 Task: Zoom the sheet by 200%.
Action: Mouse moved to (120, 78)
Screenshot: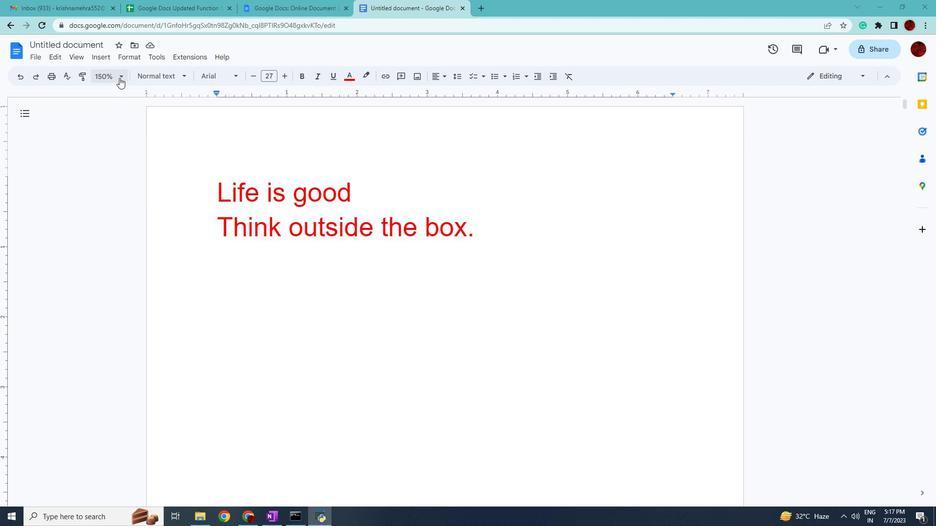 
Action: Mouse pressed left at (120, 78)
Screenshot: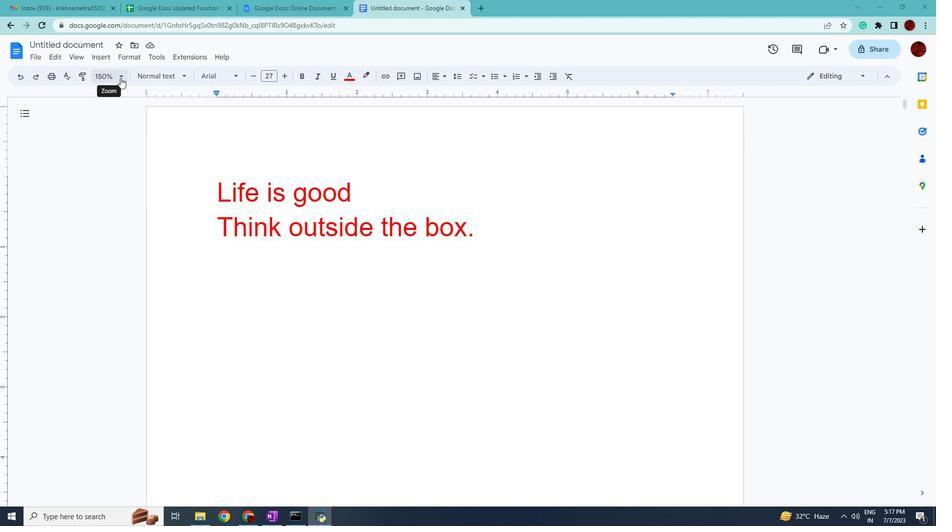 
Action: Mouse moved to (109, 213)
Screenshot: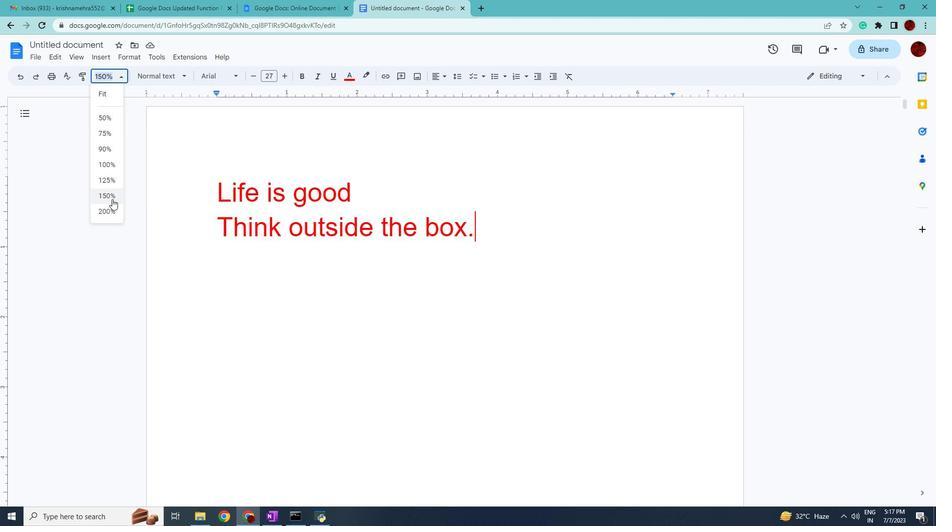 
Action: Mouse pressed left at (109, 213)
Screenshot: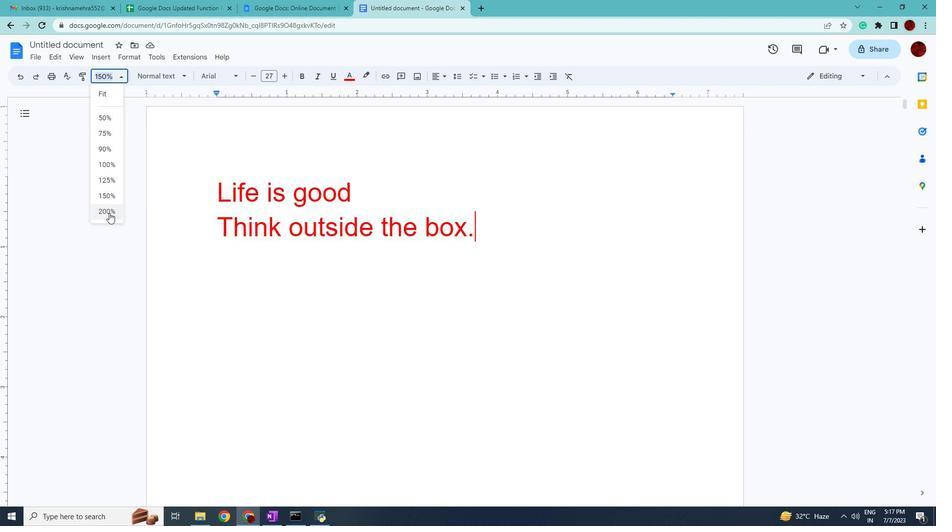 
